 Task: Create a sub task Gather and Analyse Requirements for the task  Develop a mobile app for iOS and Android in the project AcePlan , assign it to team member softage.2@softage.net and update the status of the sub task to  At Risk , set the priority of the sub task to Medium
Action: Mouse pressed left at (37, 96)
Screenshot: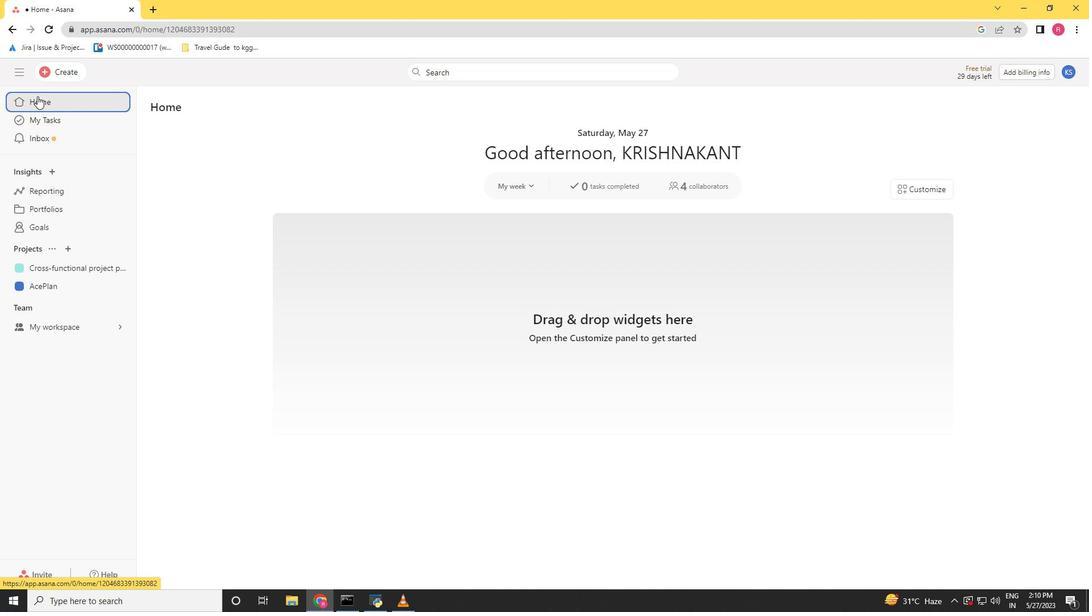 
Action: Mouse pressed left at (37, 96)
Screenshot: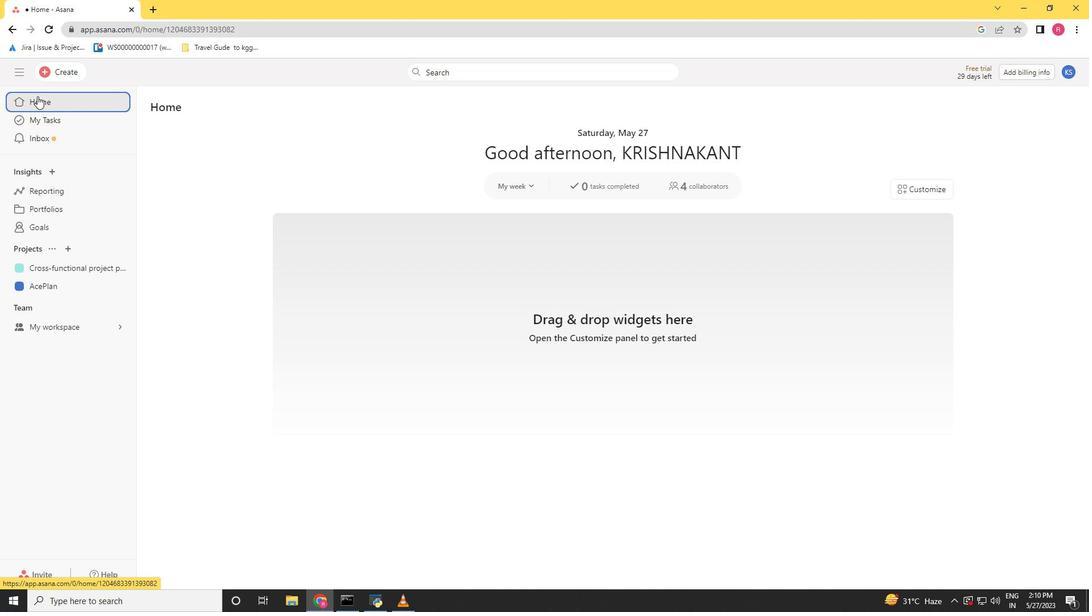 
Action: Mouse moved to (46, 105)
Screenshot: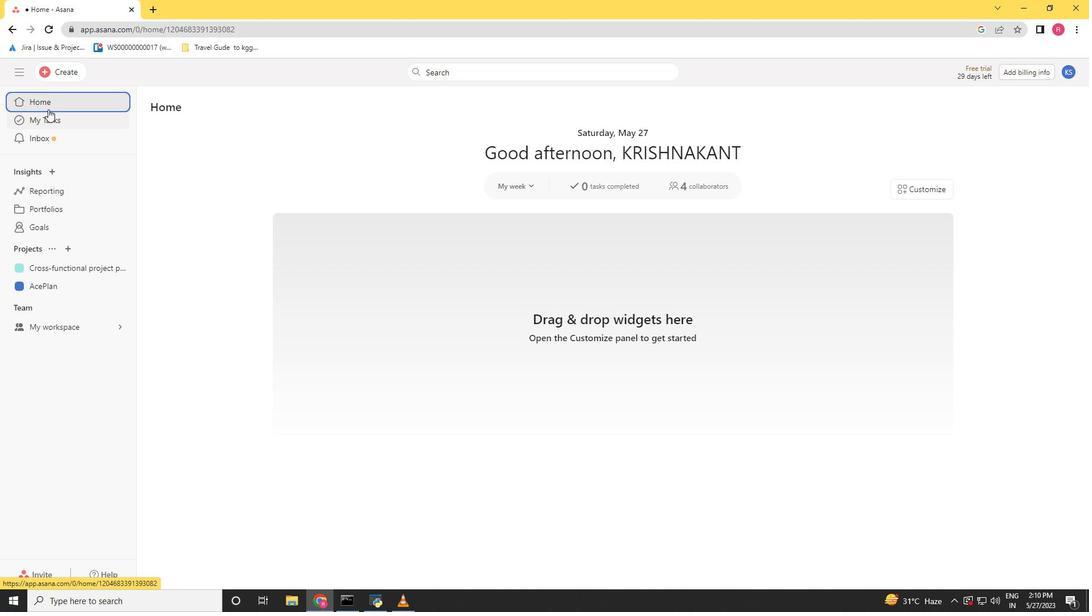 
Action: Mouse pressed left at (46, 105)
Screenshot: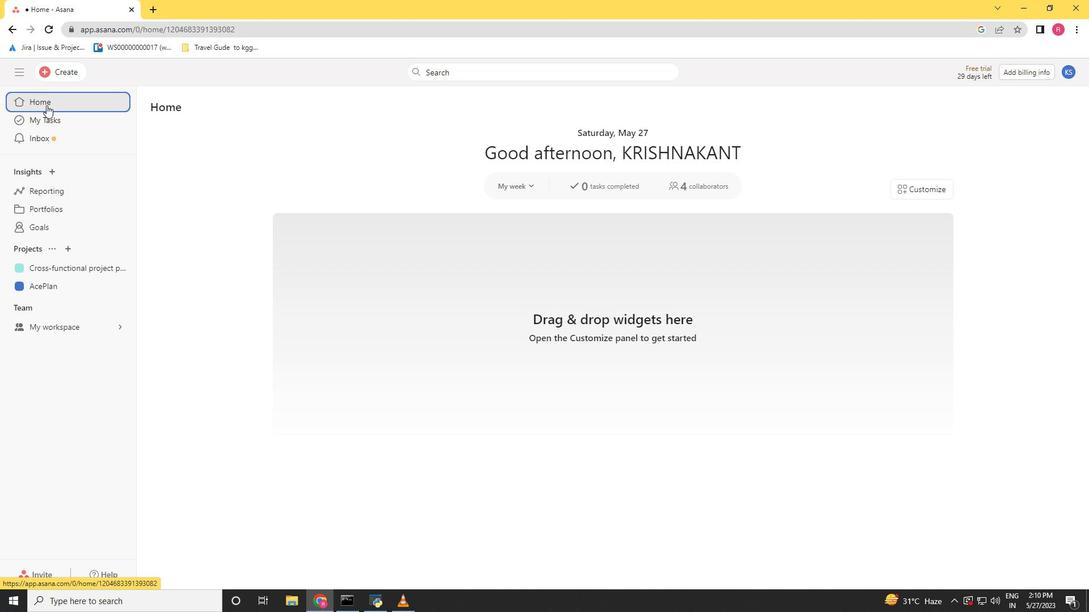 
Action: Mouse moved to (83, 102)
Screenshot: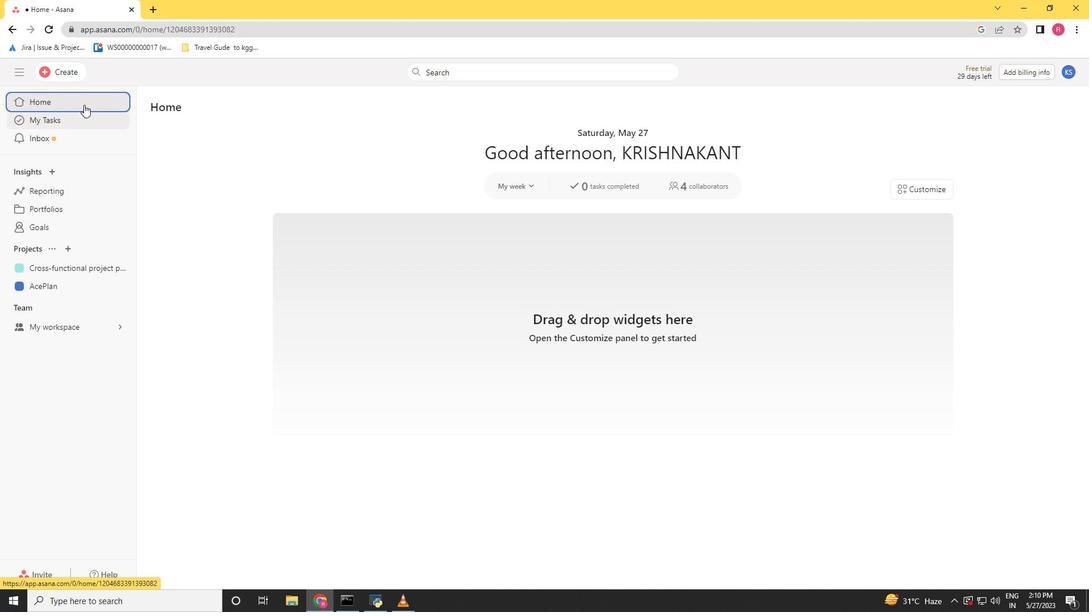 
Action: Mouse pressed left at (83, 102)
Screenshot: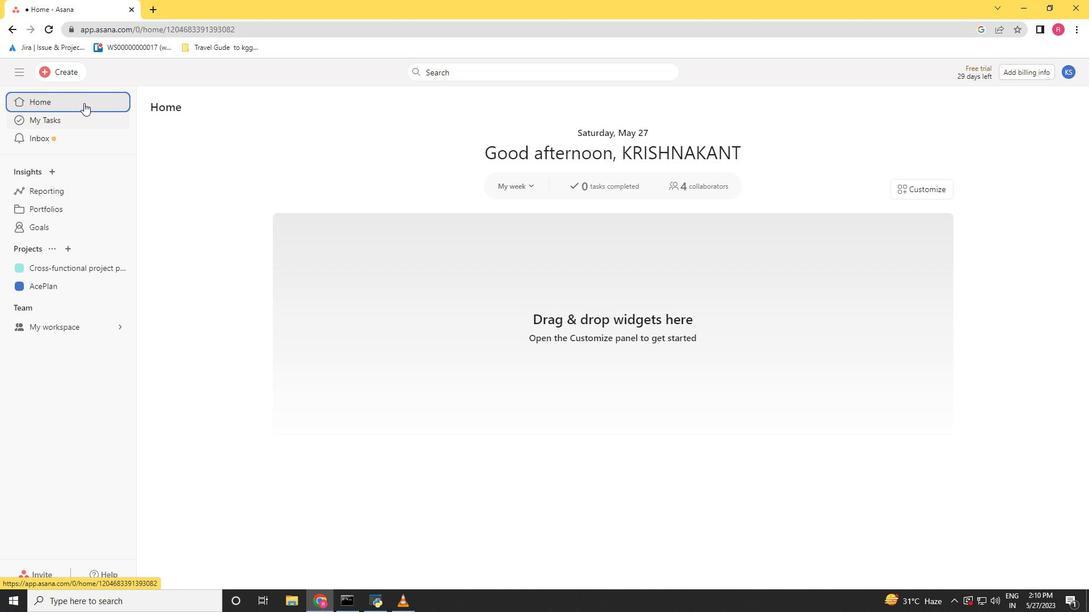 
Action: Mouse moved to (56, 283)
Screenshot: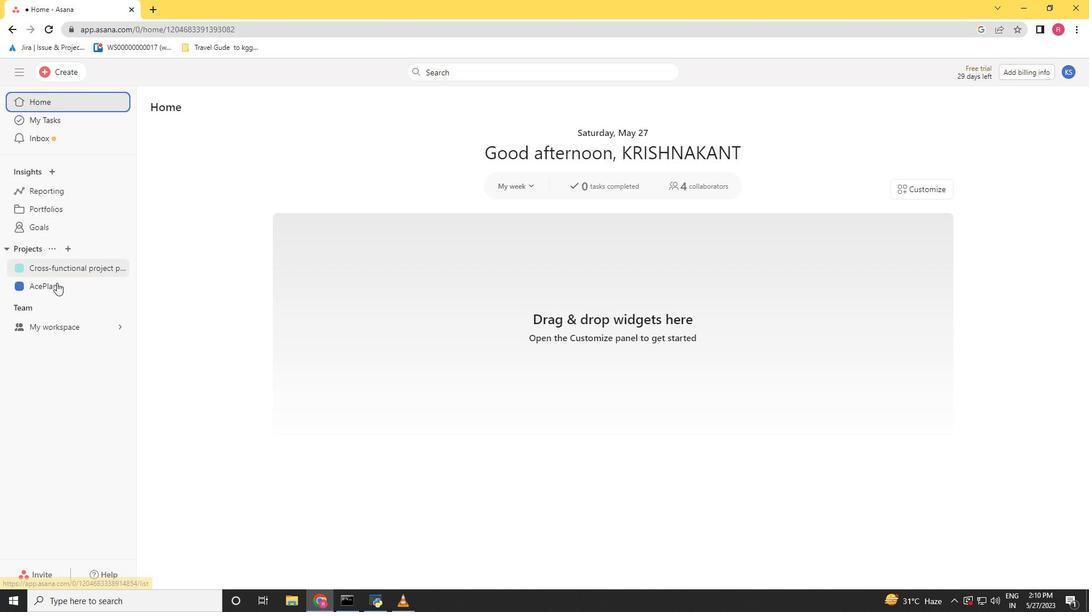 
Action: Mouse pressed left at (56, 283)
Screenshot: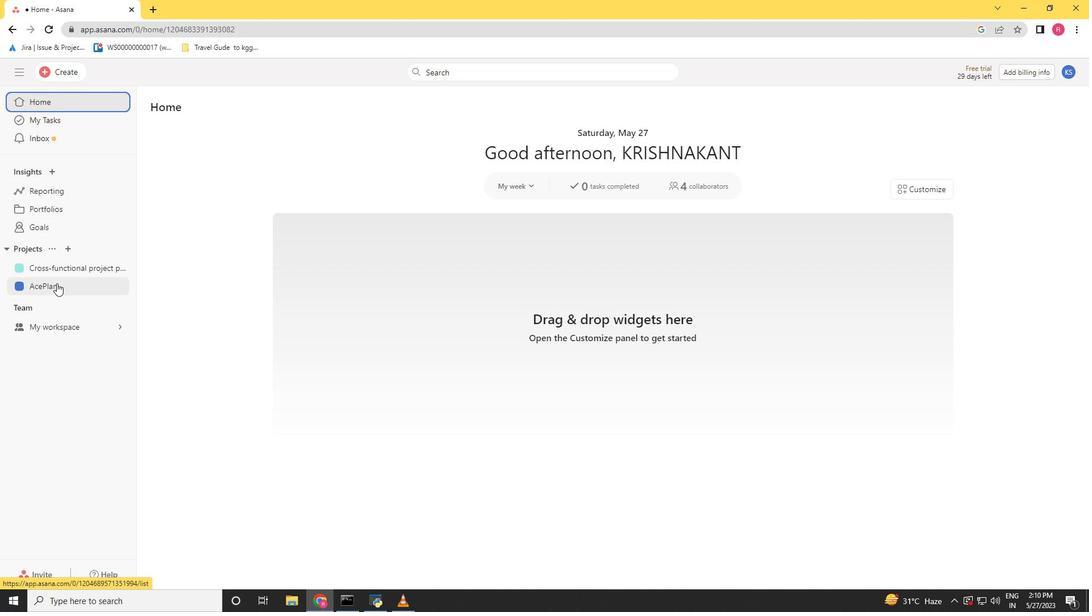 
Action: Mouse moved to (393, 288)
Screenshot: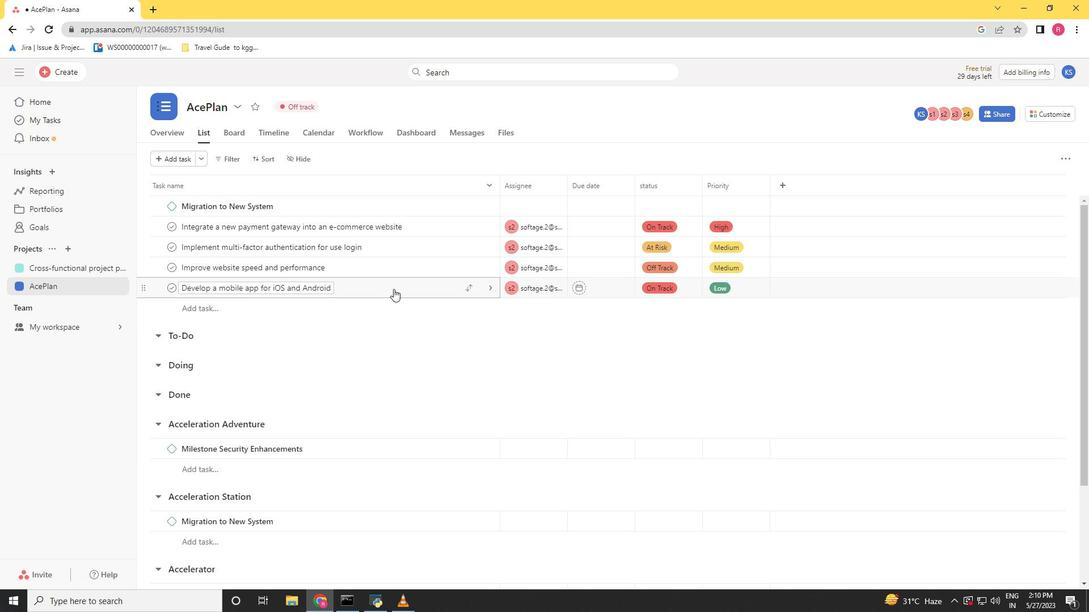 
Action: Mouse pressed left at (393, 288)
Screenshot: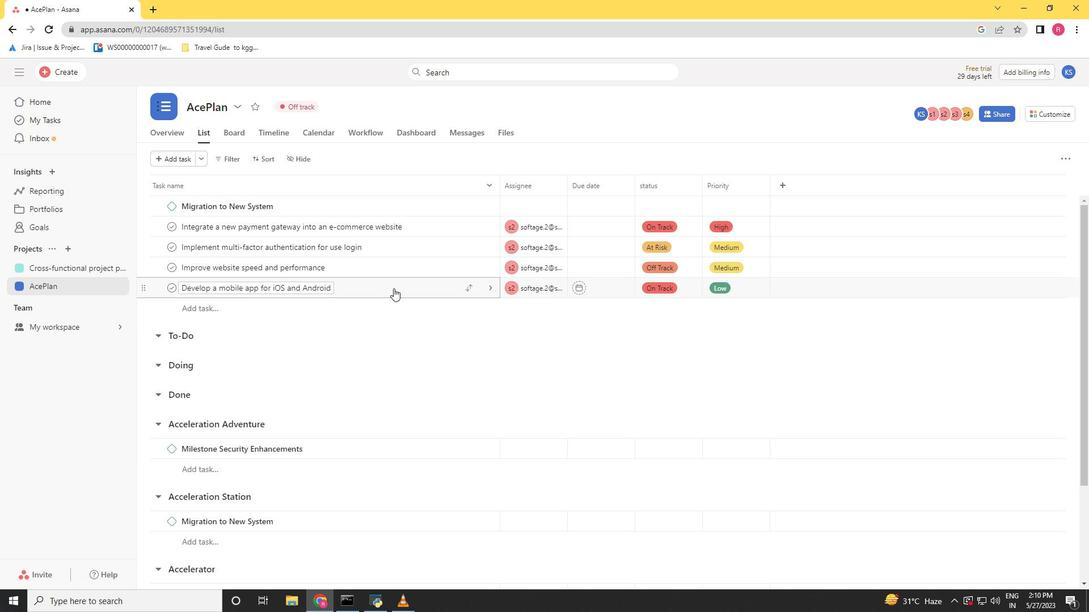 
Action: Mouse moved to (838, 477)
Screenshot: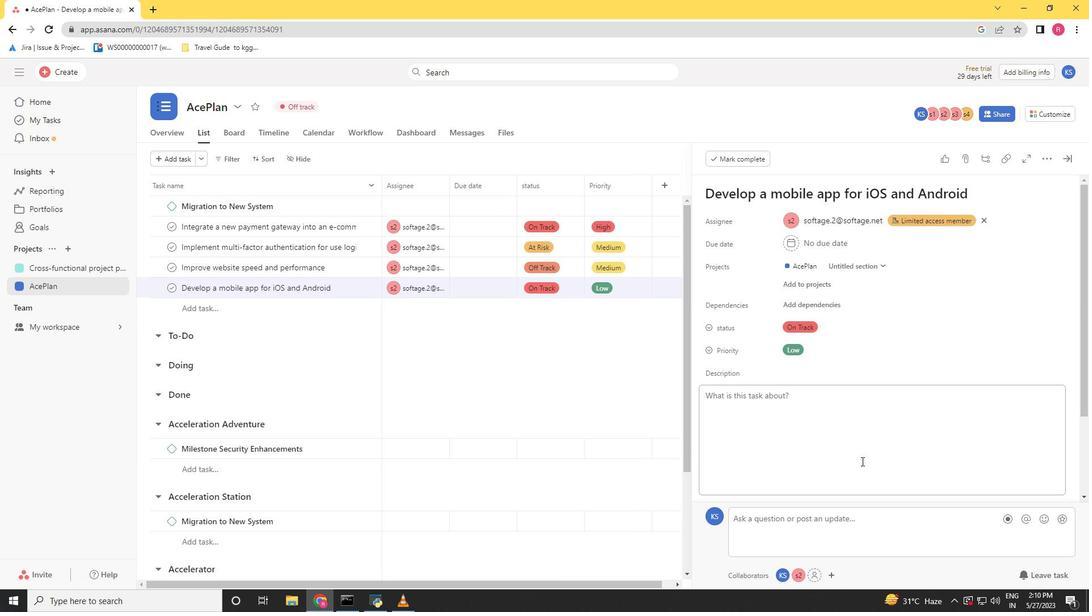 
Action: Mouse scrolled (838, 476) with delta (0, 0)
Screenshot: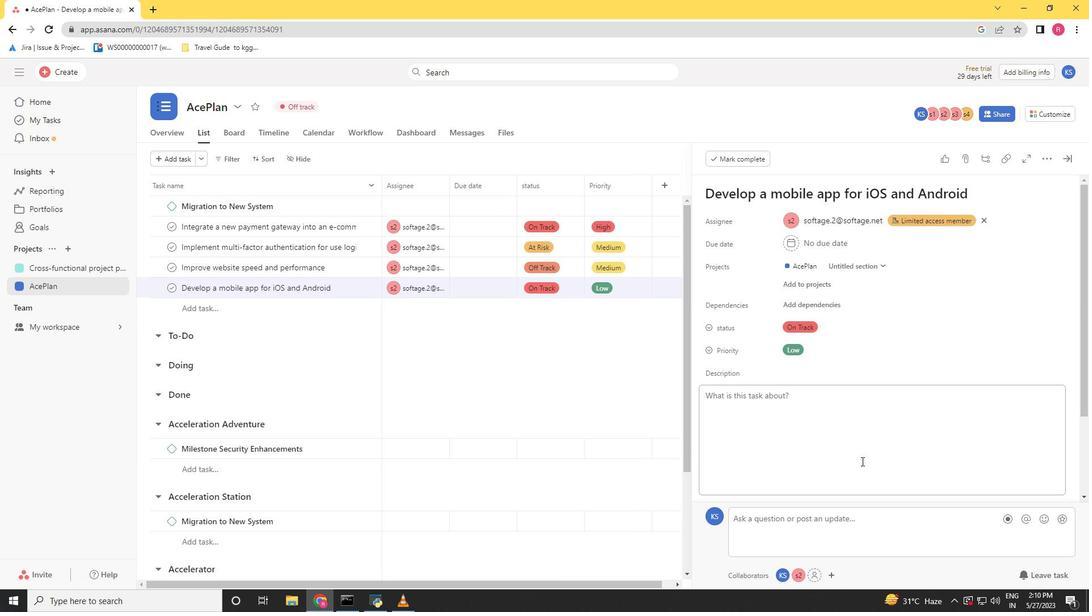 
Action: Mouse moved to (832, 479)
Screenshot: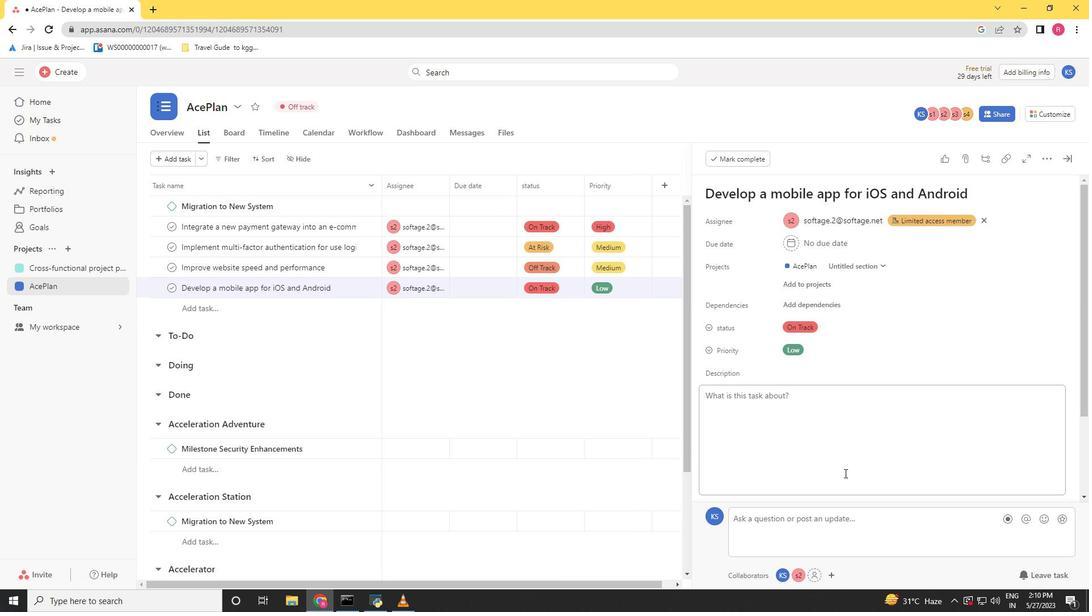 
Action: Mouse scrolled (832, 478) with delta (0, 0)
Screenshot: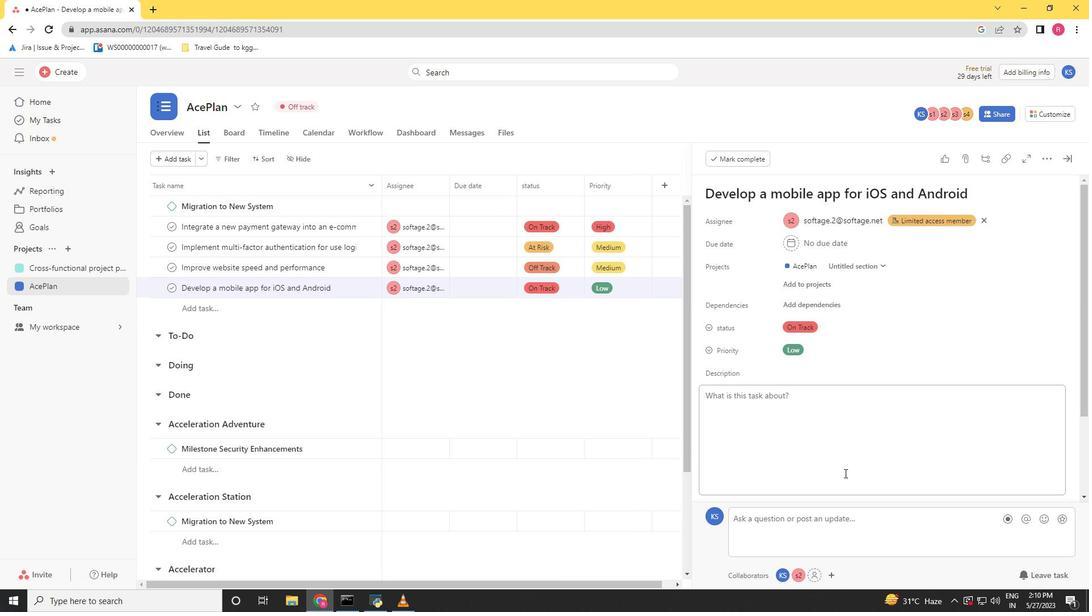 
Action: Mouse moved to (741, 368)
Screenshot: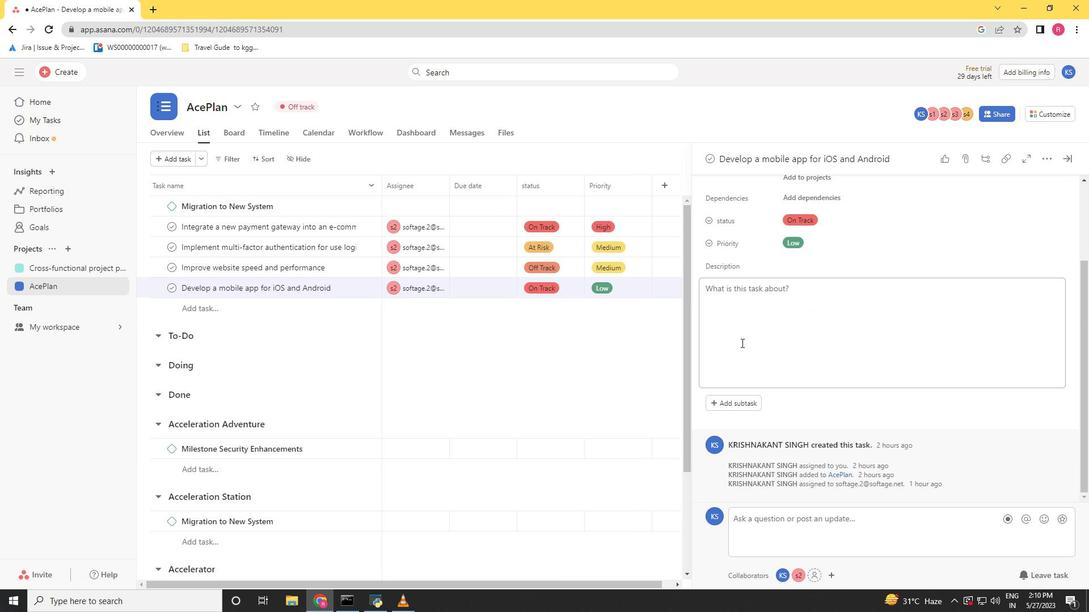 
Action: Mouse scrolled (741, 367) with delta (0, 0)
Screenshot: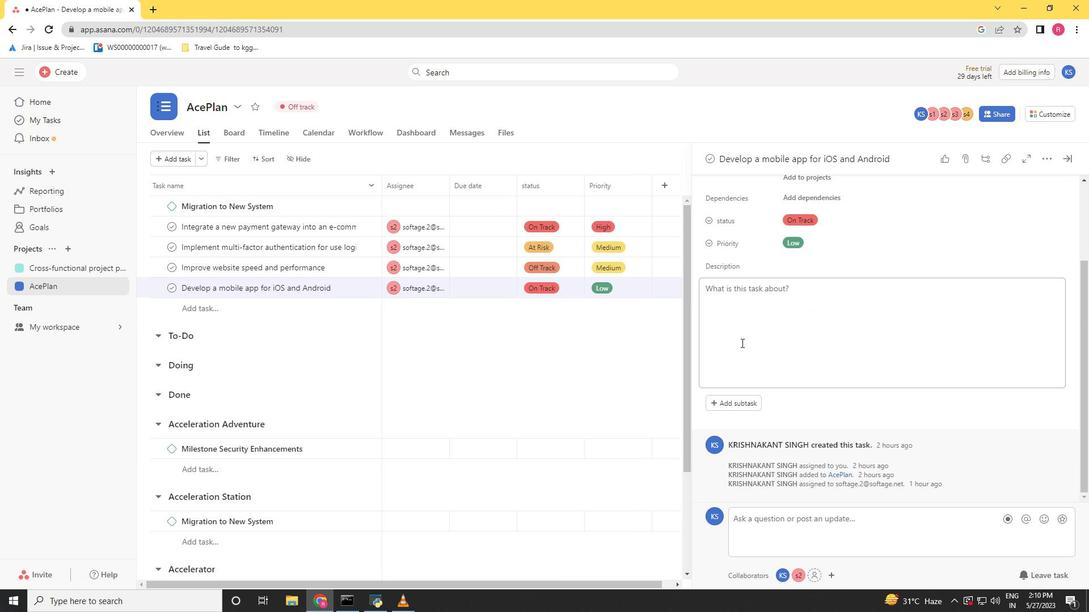 
Action: Mouse moved to (731, 402)
Screenshot: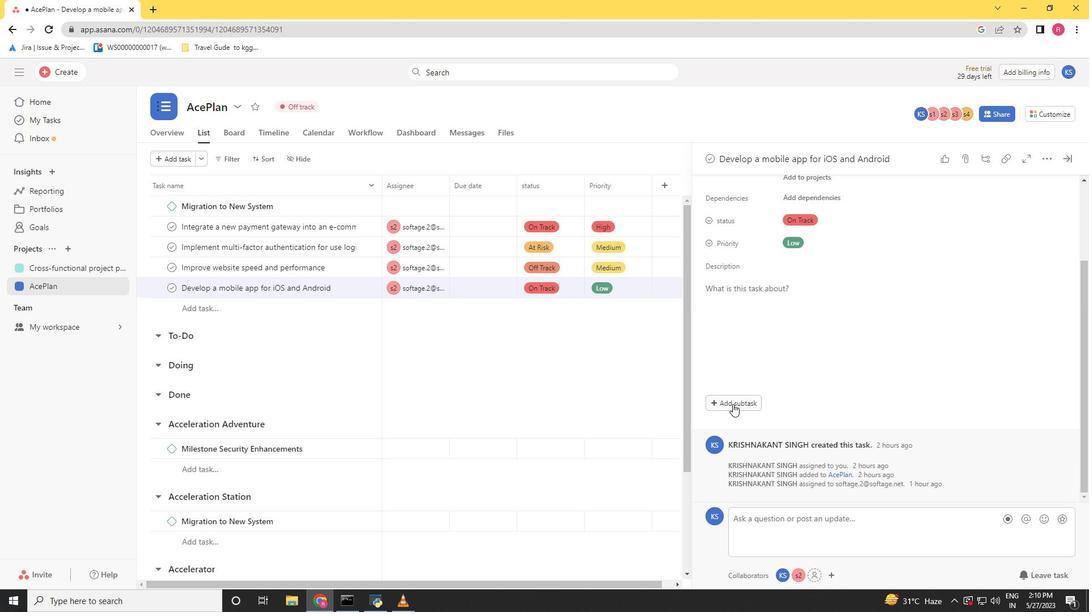 
Action: Mouse pressed left at (731, 402)
Screenshot: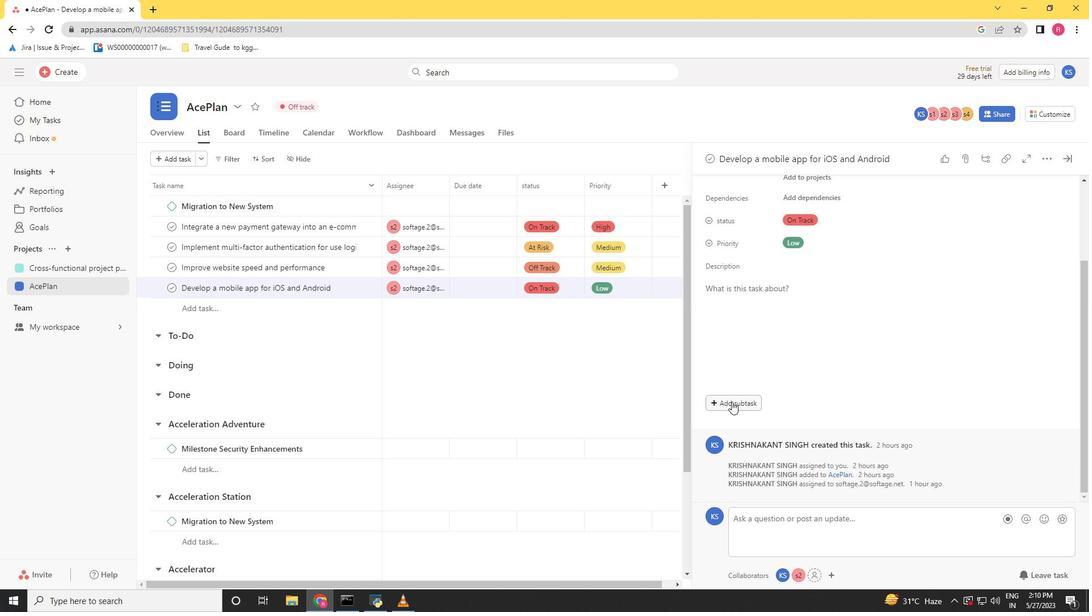 
Action: Key pressed <Key.shift>Gr<Key.backspace>ather<Key.space>and<Key.space><Key.shift>Analyse<Key.space><Key.backspace><Key.backspace><Key.backspace><Key.backspace><Key.backspace>luse<Key.space><Key.backspace><Key.backspace><Key.backspace><Key.backspace>yse<Key.space><Key.shift>Rec<Key.backspace>quirements
Screenshot: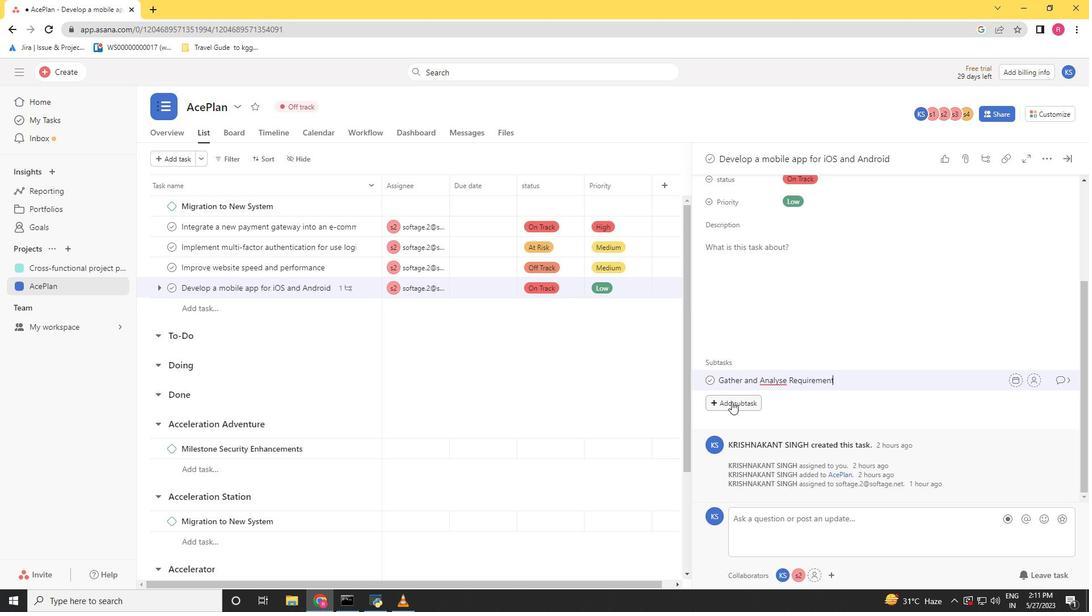 
Action: Mouse moved to (1034, 380)
Screenshot: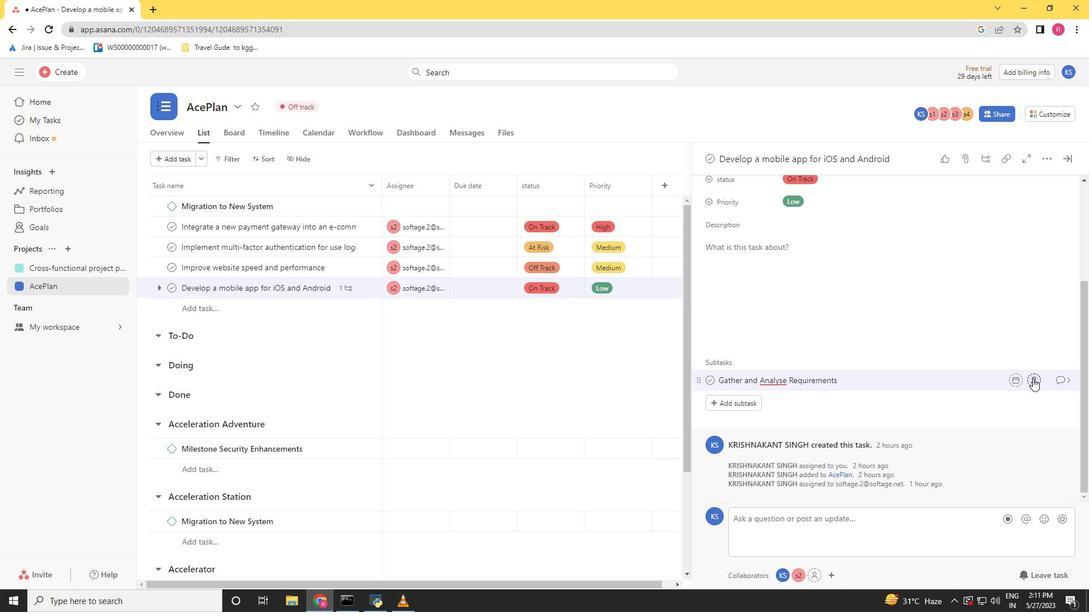 
Action: Mouse pressed left at (1034, 380)
Screenshot: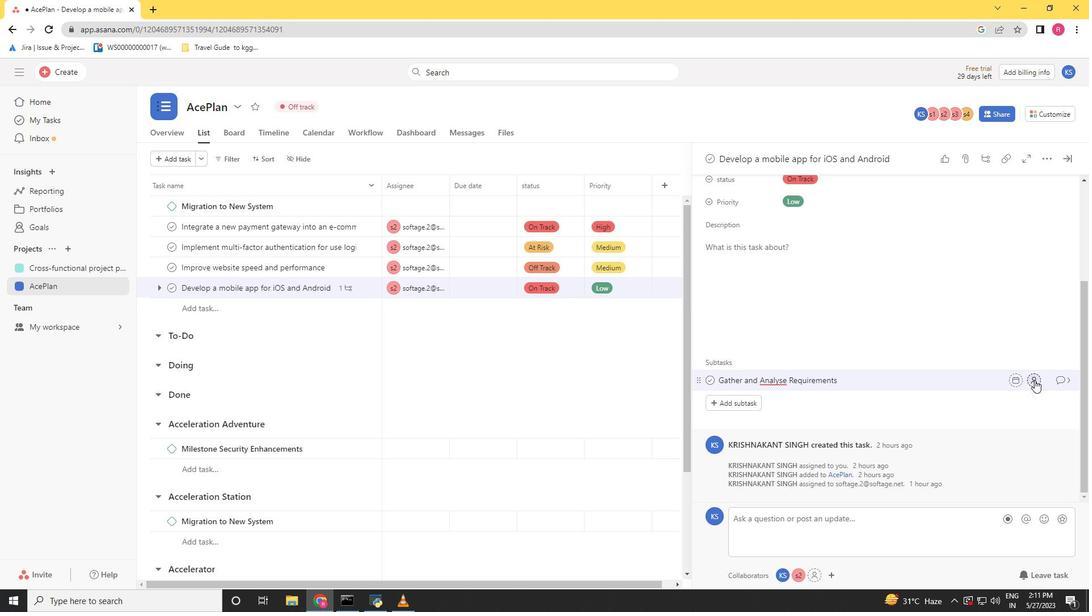 
Action: Mouse moved to (941, 467)
Screenshot: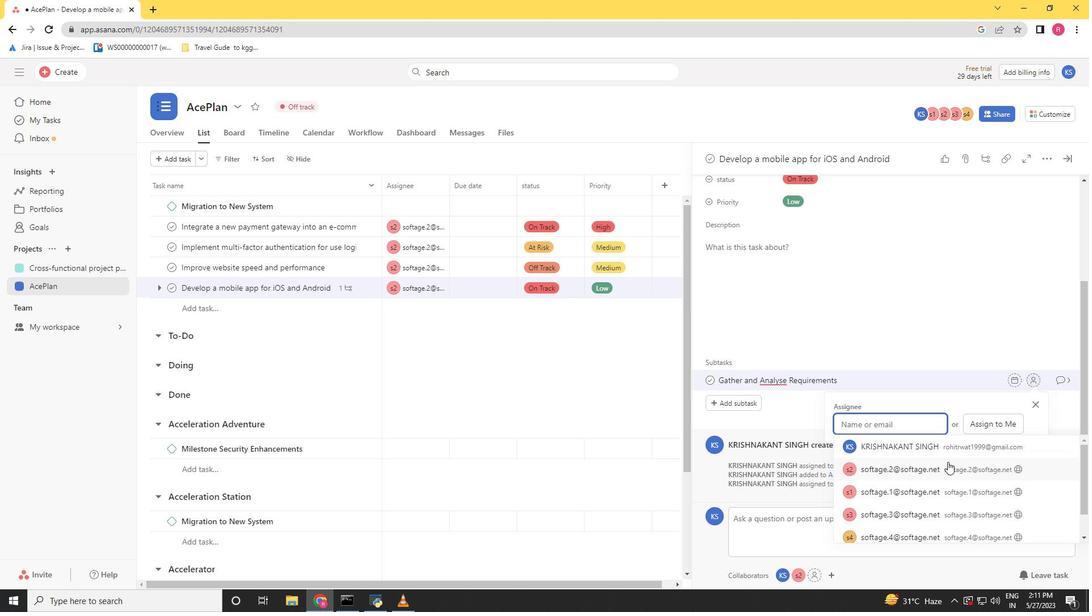 
Action: Mouse pressed left at (941, 467)
Screenshot: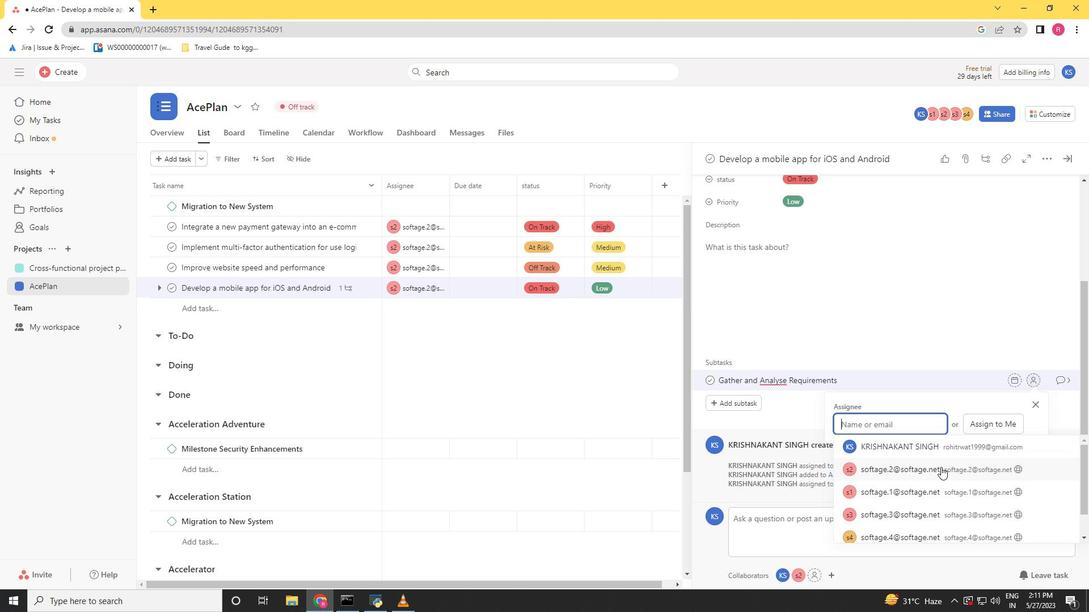 
Action: Mouse moved to (877, 377)
Screenshot: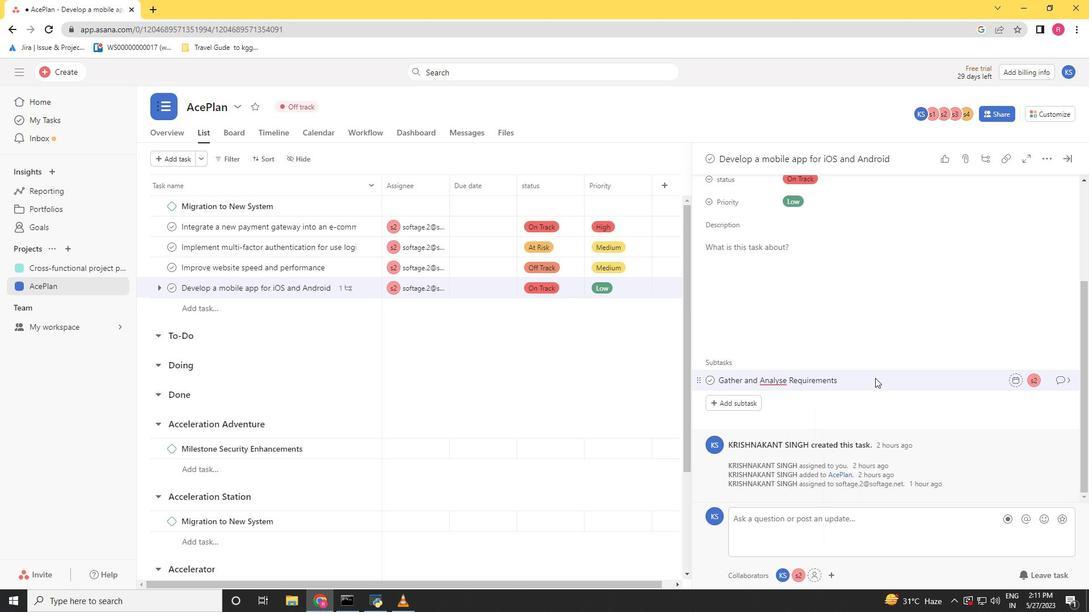 
Action: Mouse pressed left at (877, 377)
Screenshot: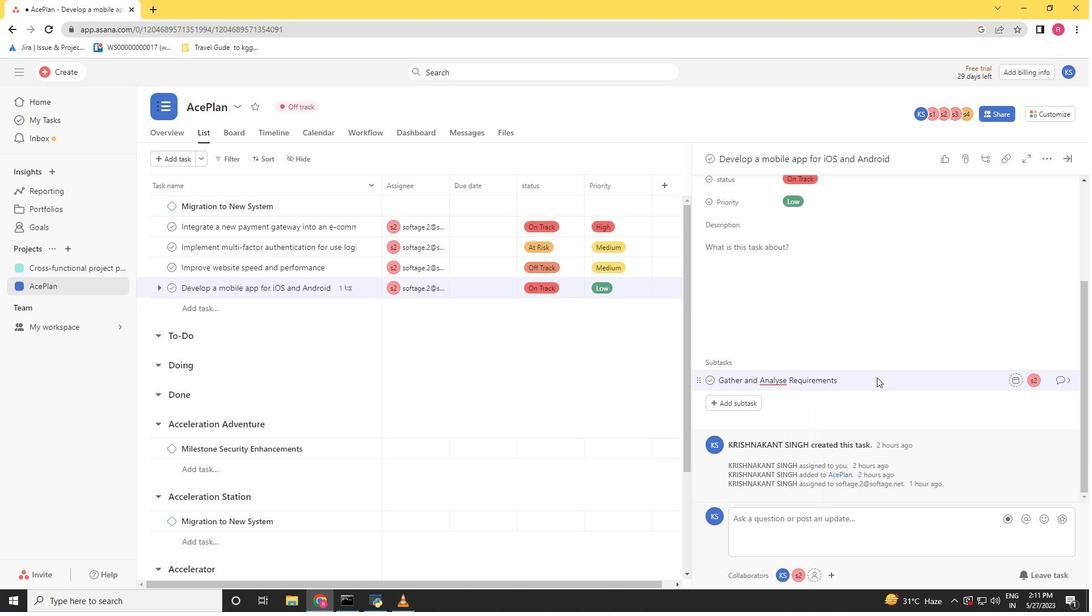 
Action: Mouse moved to (1059, 385)
Screenshot: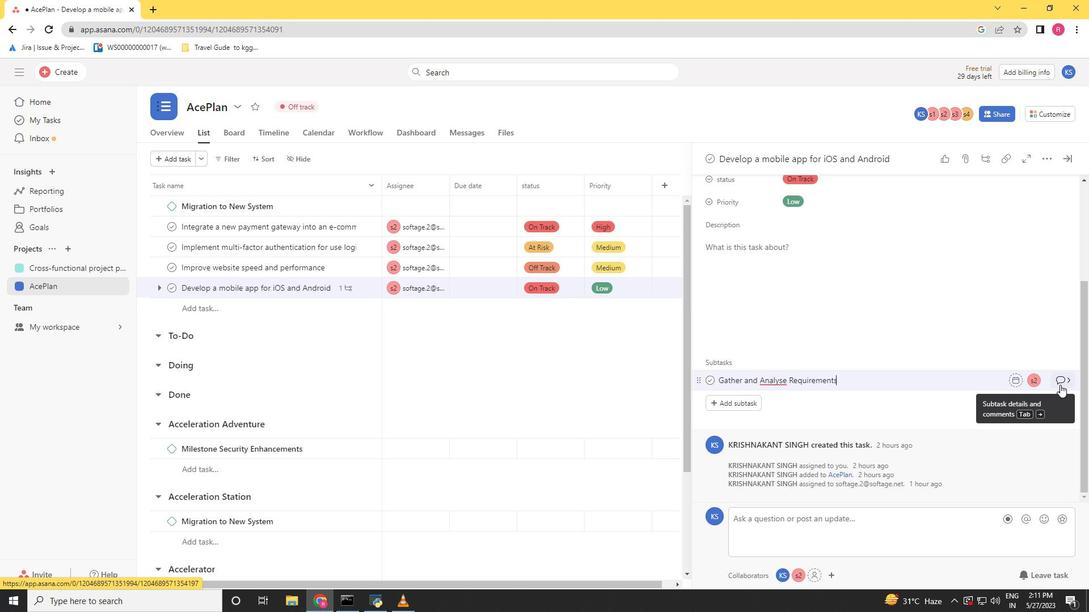 
Action: Mouse pressed left at (1059, 385)
Screenshot: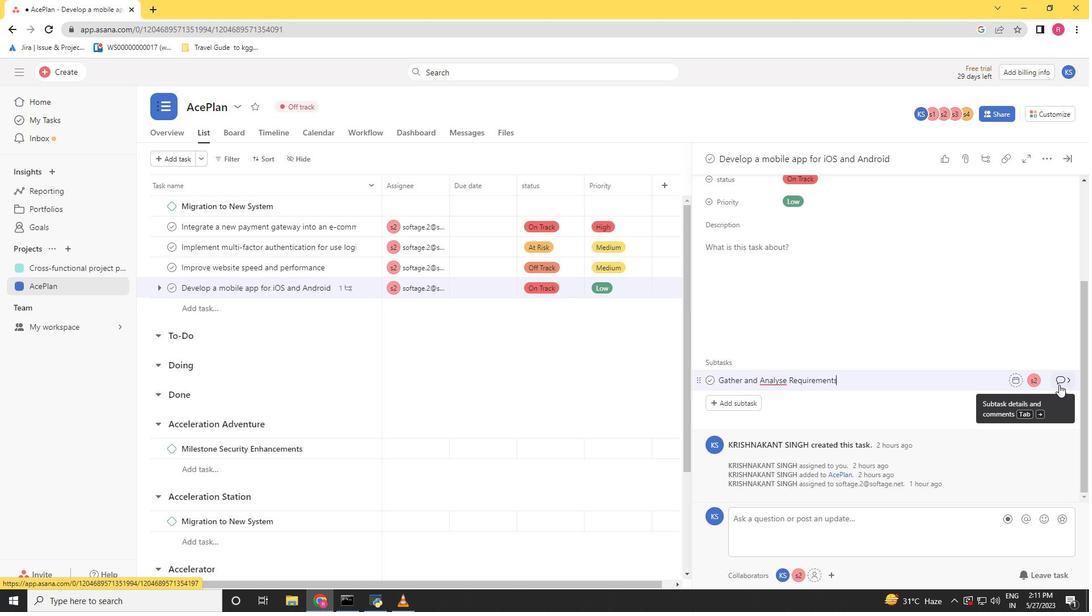 
Action: Mouse moved to (752, 319)
Screenshot: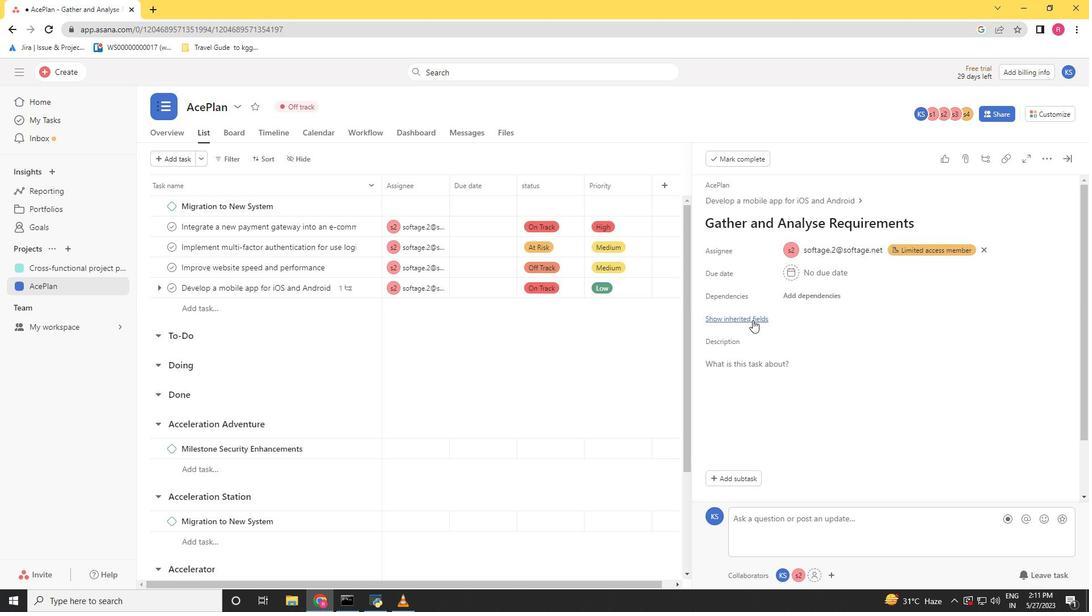 
Action: Mouse pressed left at (752, 319)
Screenshot: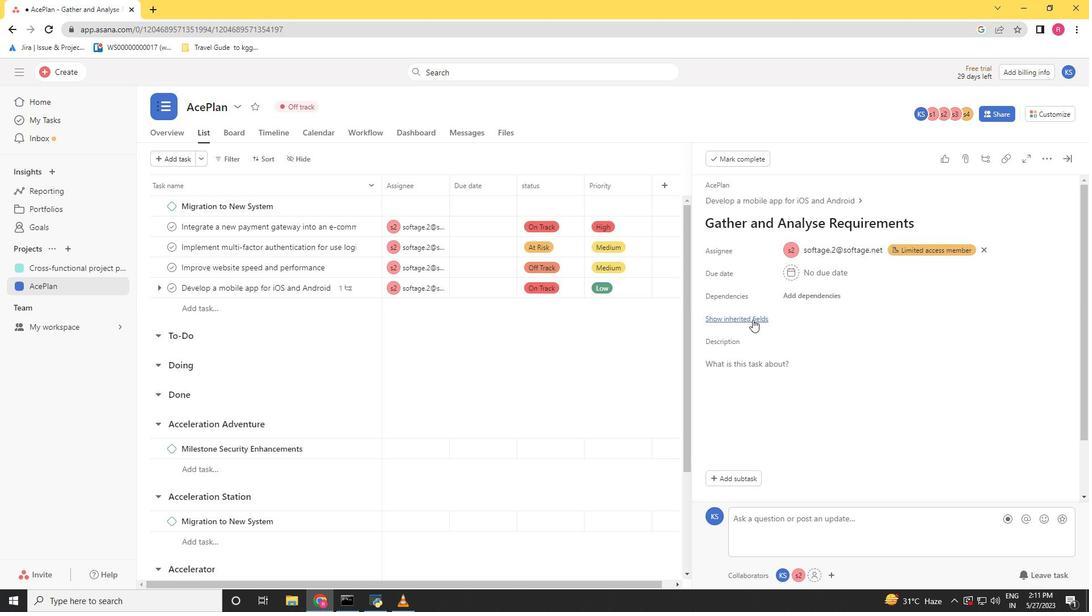 
Action: Mouse moved to (789, 342)
Screenshot: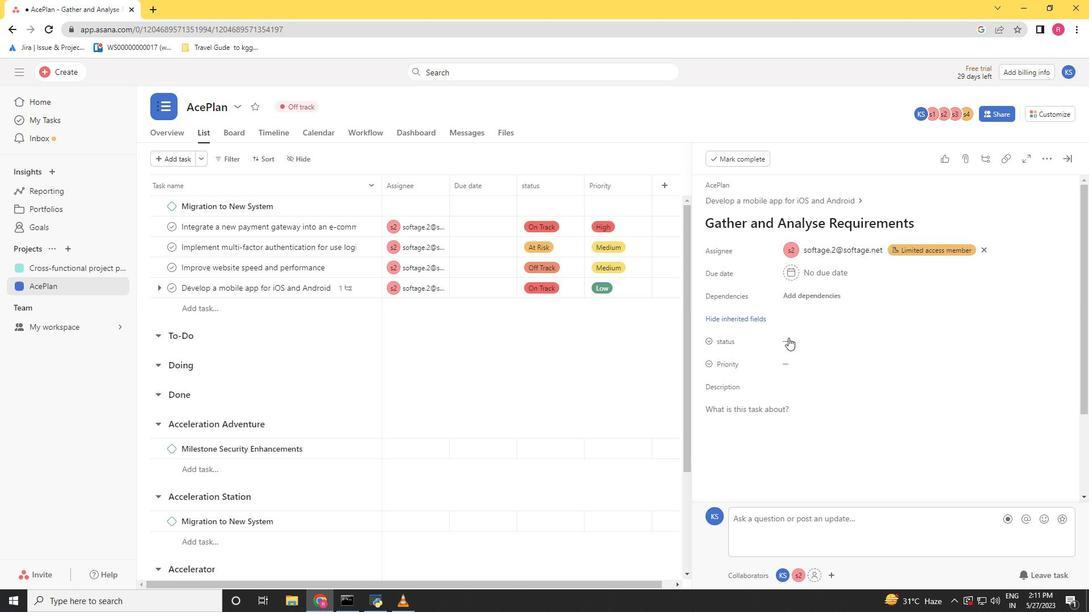 
Action: Mouse pressed left at (789, 342)
Screenshot: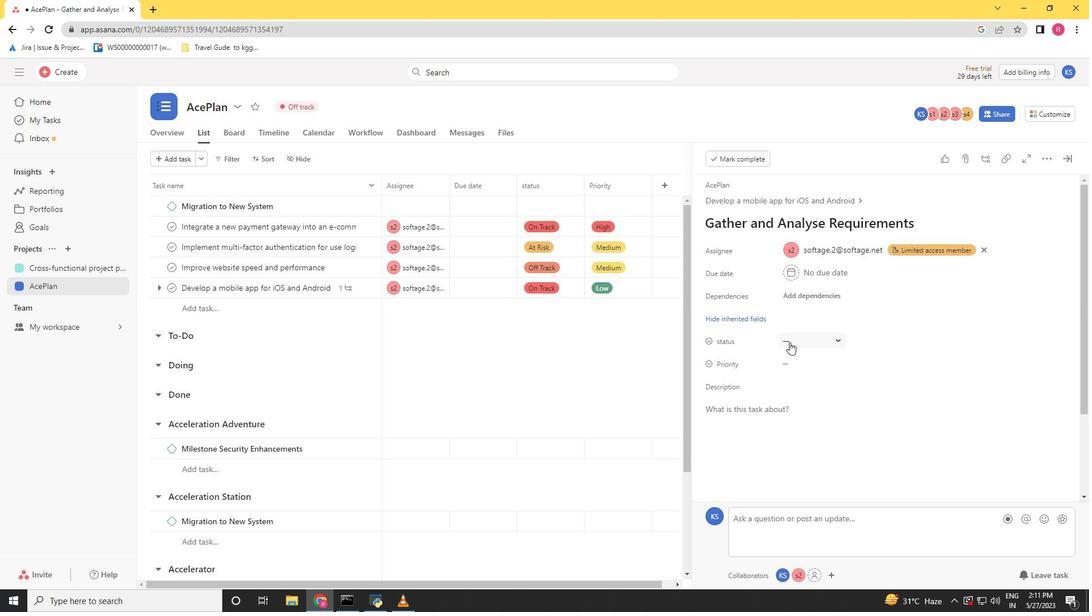 
Action: Mouse moved to (824, 424)
Screenshot: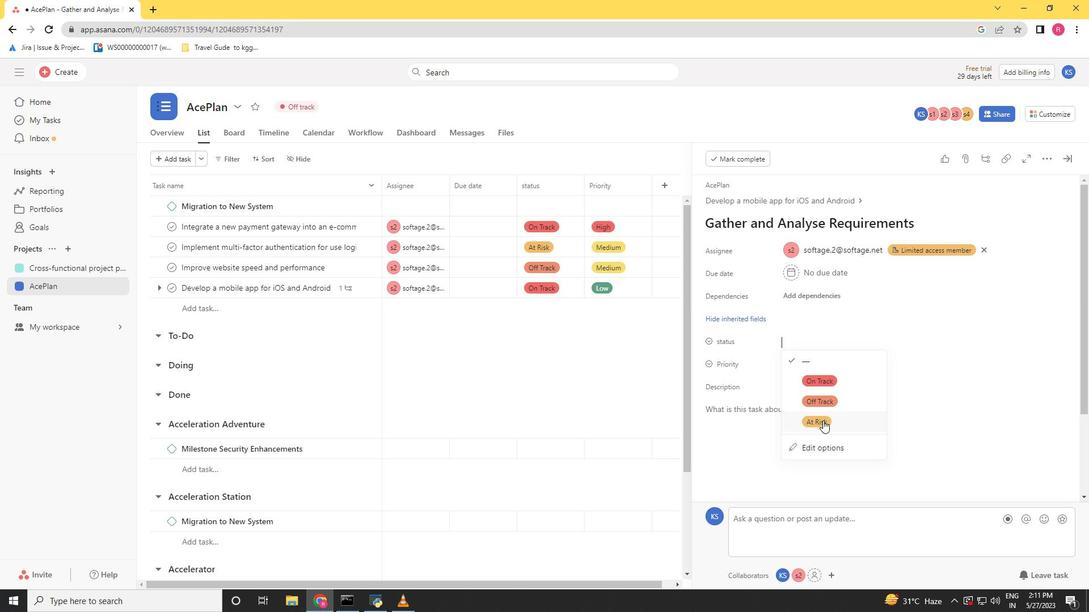 
Action: Mouse pressed left at (824, 424)
Screenshot: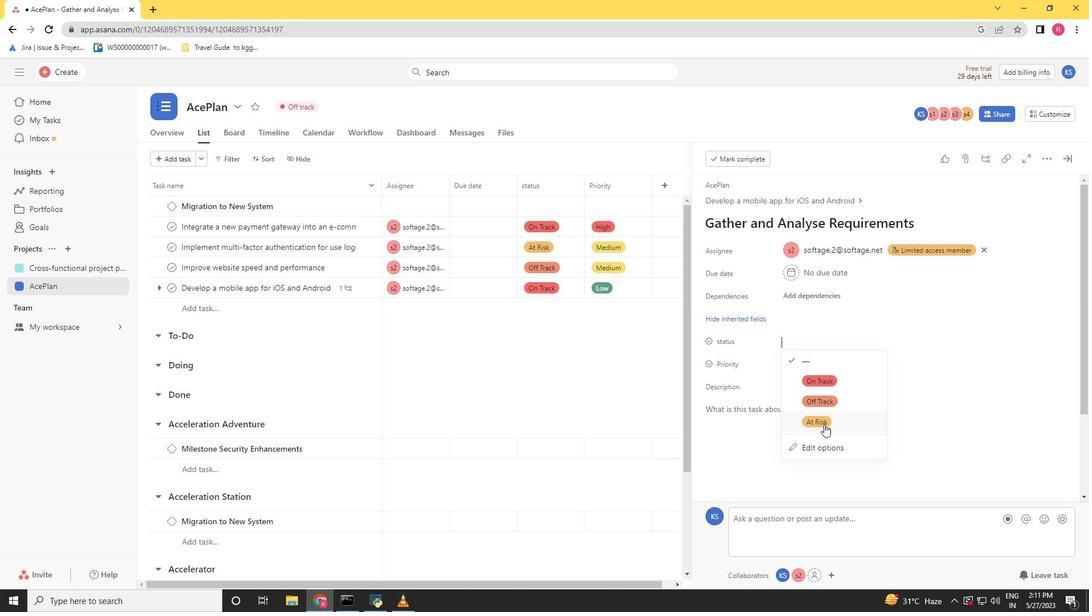 
Action: Mouse moved to (793, 364)
Screenshot: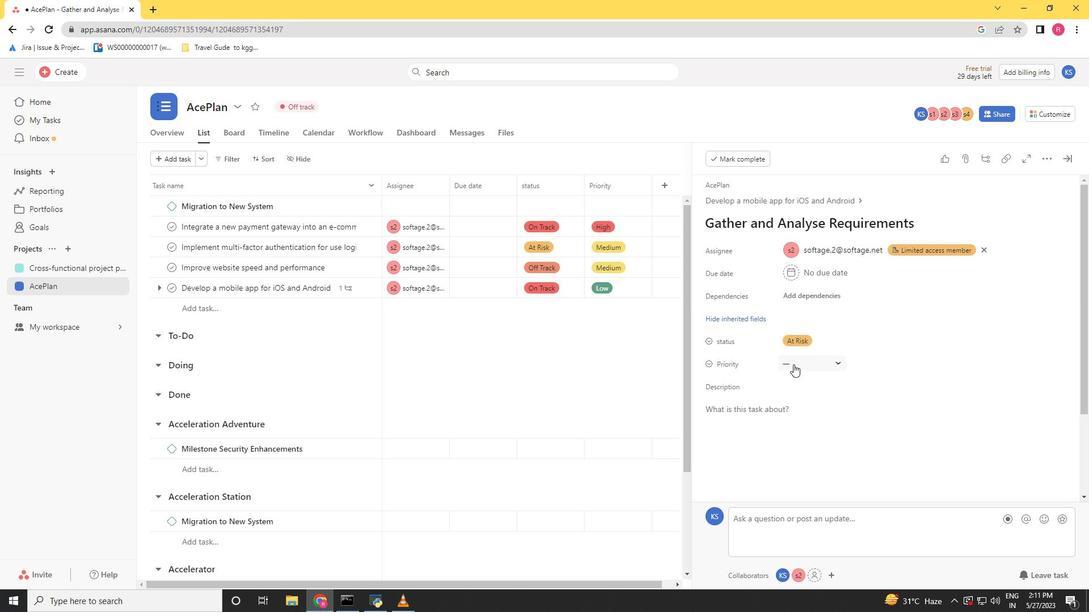 
Action: Mouse pressed left at (793, 364)
Screenshot: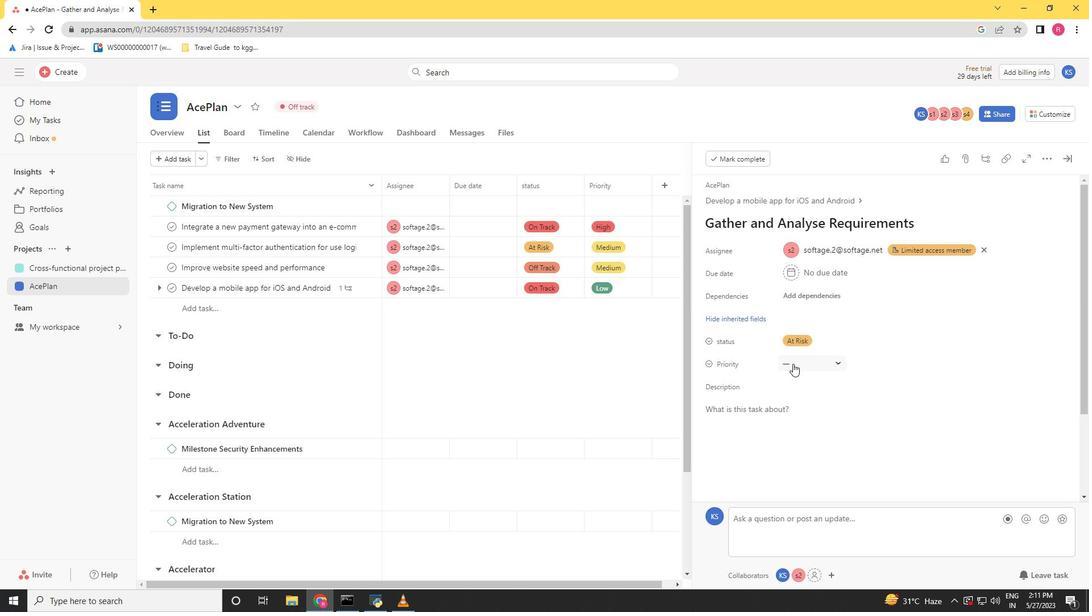 
Action: Mouse moved to (822, 423)
Screenshot: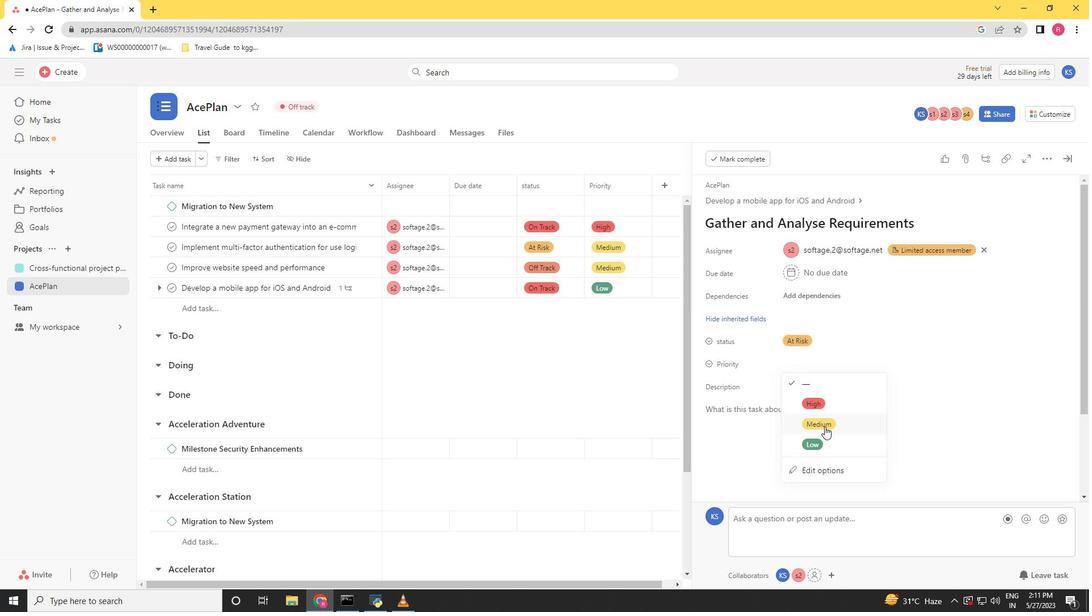 
Action: Mouse pressed left at (822, 423)
Screenshot: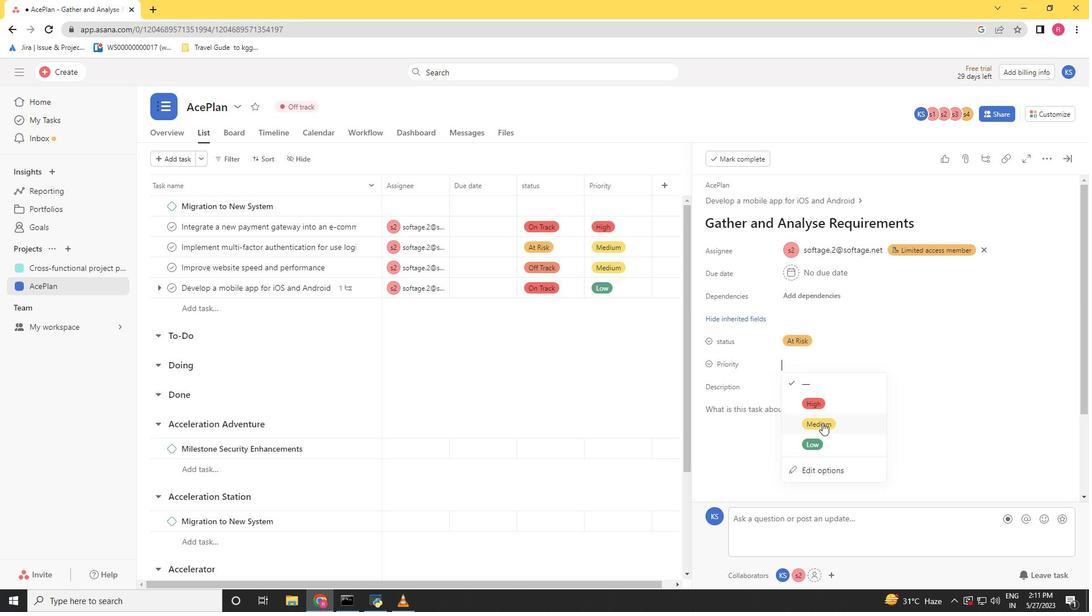 
Action: Mouse moved to (601, 487)
Screenshot: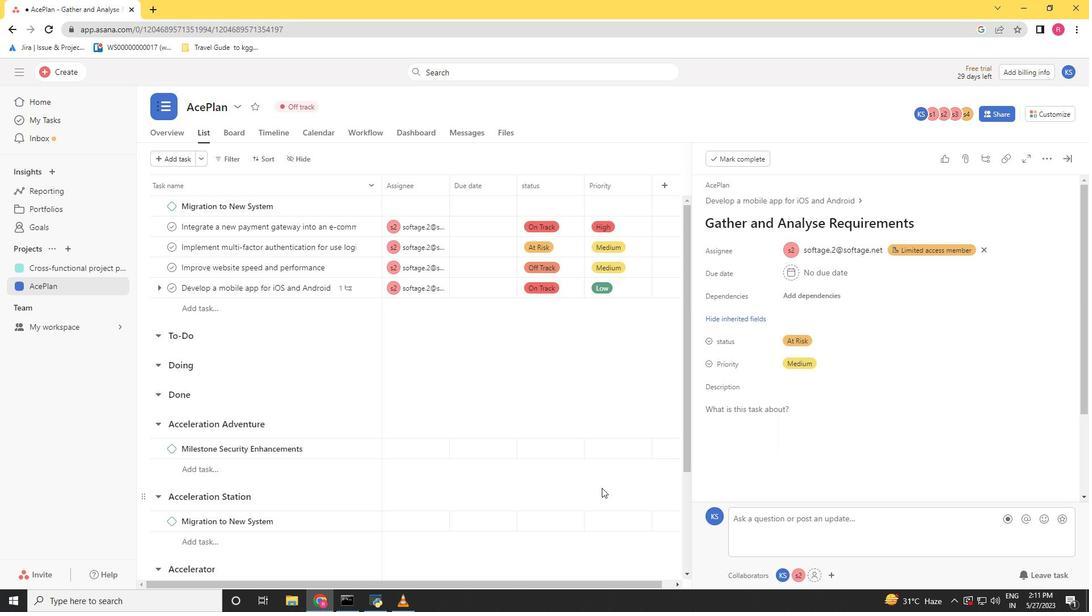 
